 Task: Make in the project AtlasLine an epic 'Enterprise Resource Planning (ERP) Implementation'. Create in the project AtlasLine an epic 'Network Security Improvements'. Add in the project AtlasLine an epic 'Virtual Private Network (VPN) Implementation'
Action: Mouse moved to (199, 57)
Screenshot: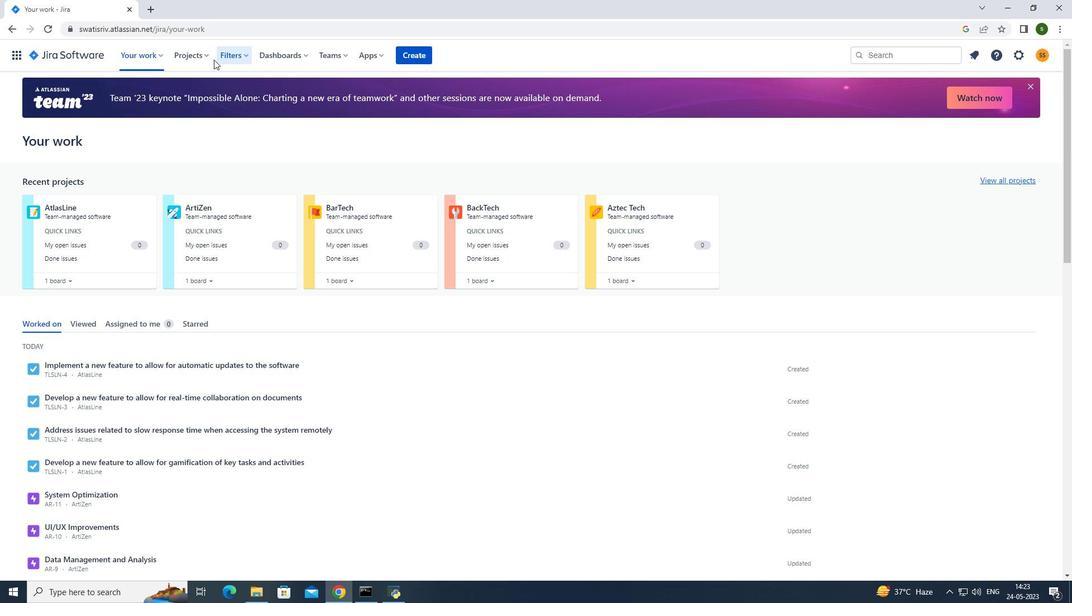 
Action: Mouse pressed left at (199, 57)
Screenshot: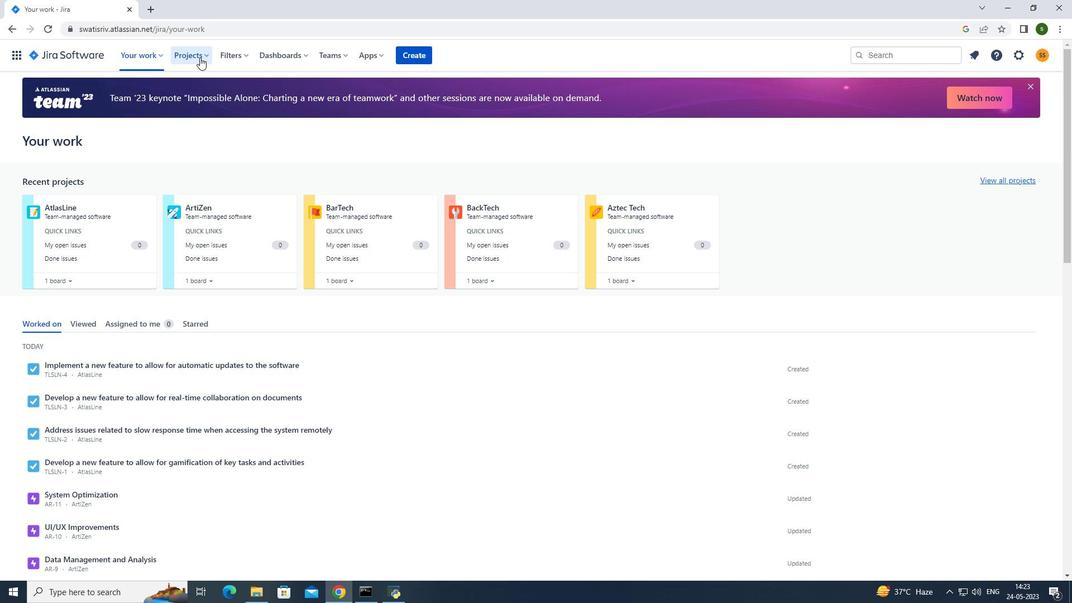 
Action: Mouse moved to (246, 101)
Screenshot: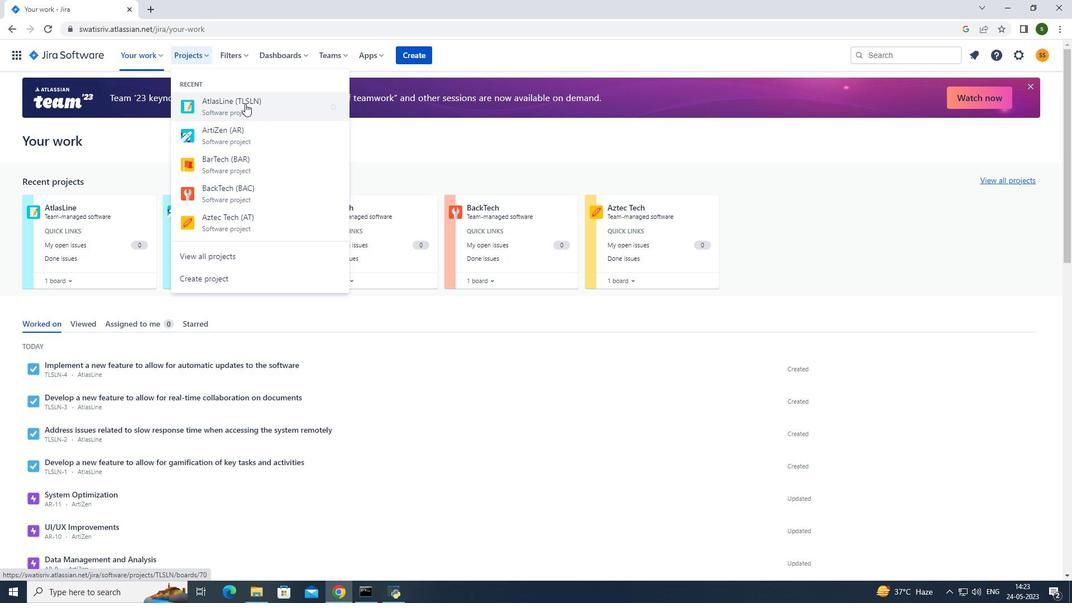 
Action: Mouse pressed left at (246, 101)
Screenshot: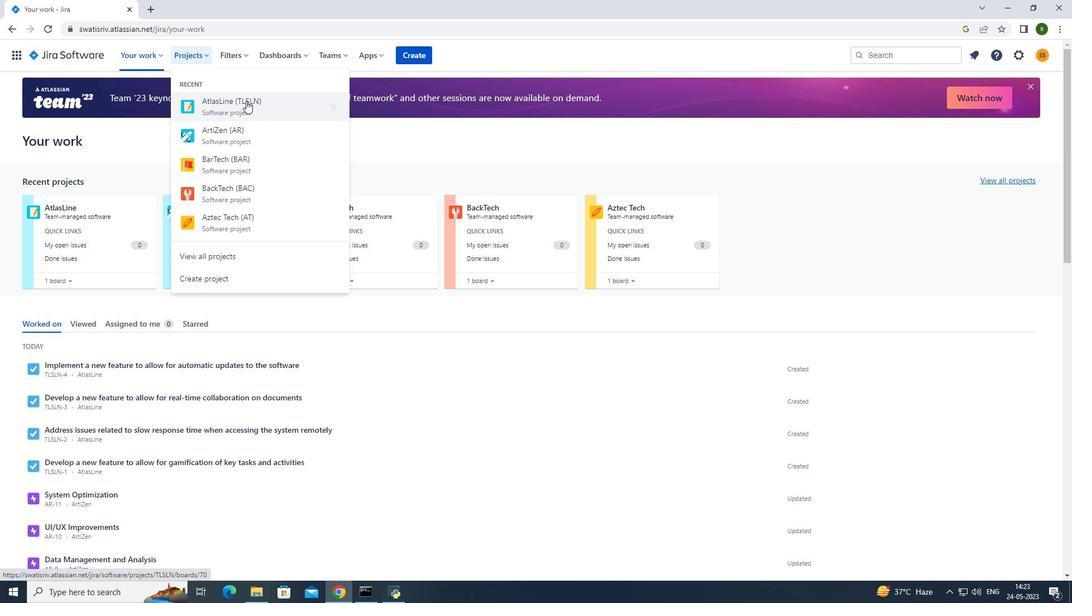 
Action: Mouse moved to (100, 175)
Screenshot: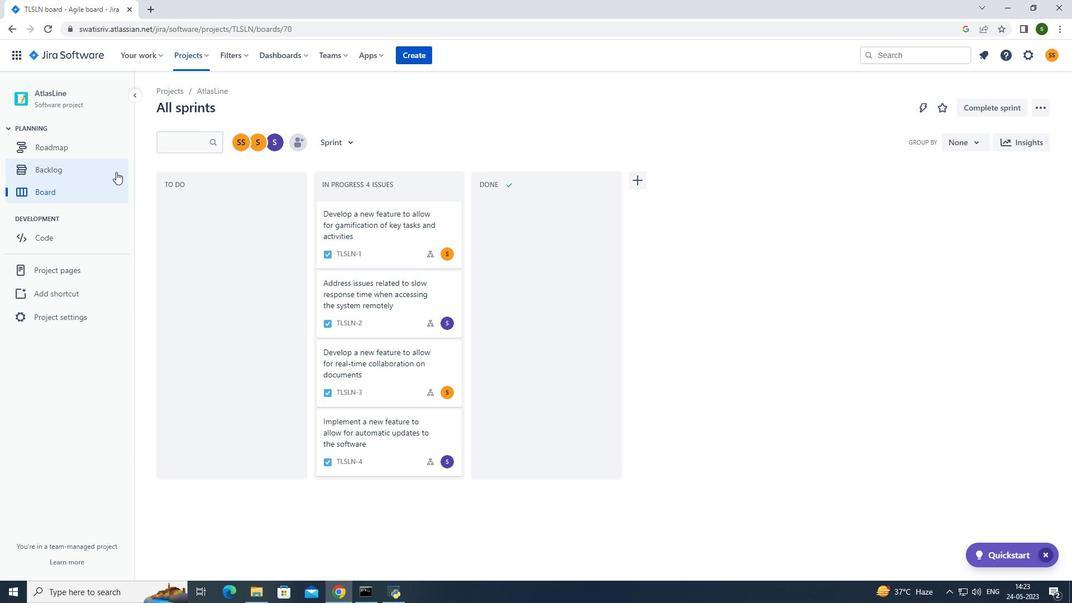
Action: Mouse pressed left at (100, 175)
Screenshot: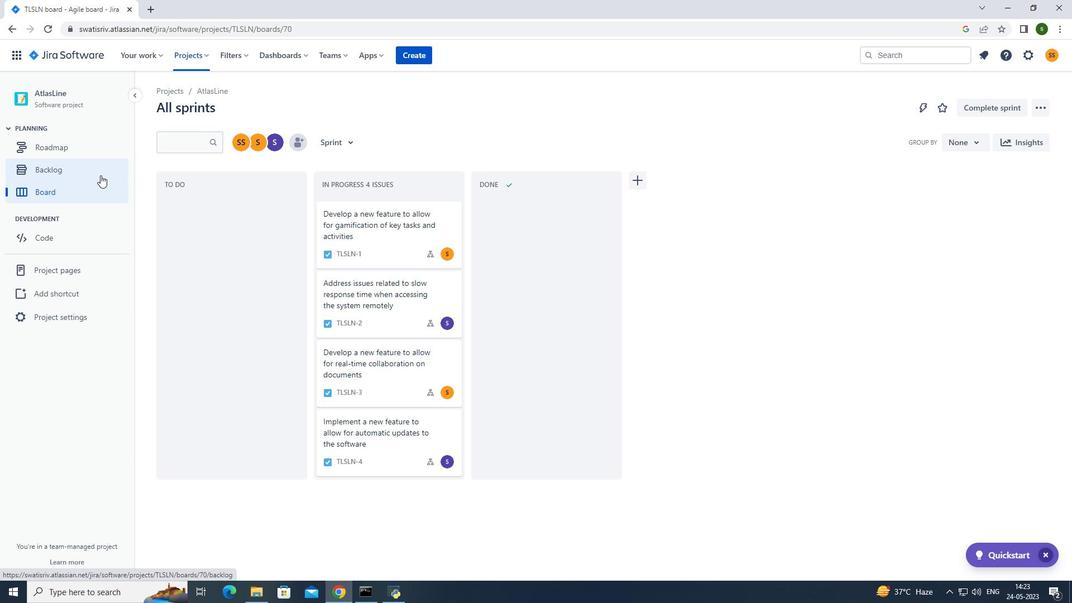 
Action: Mouse moved to (335, 142)
Screenshot: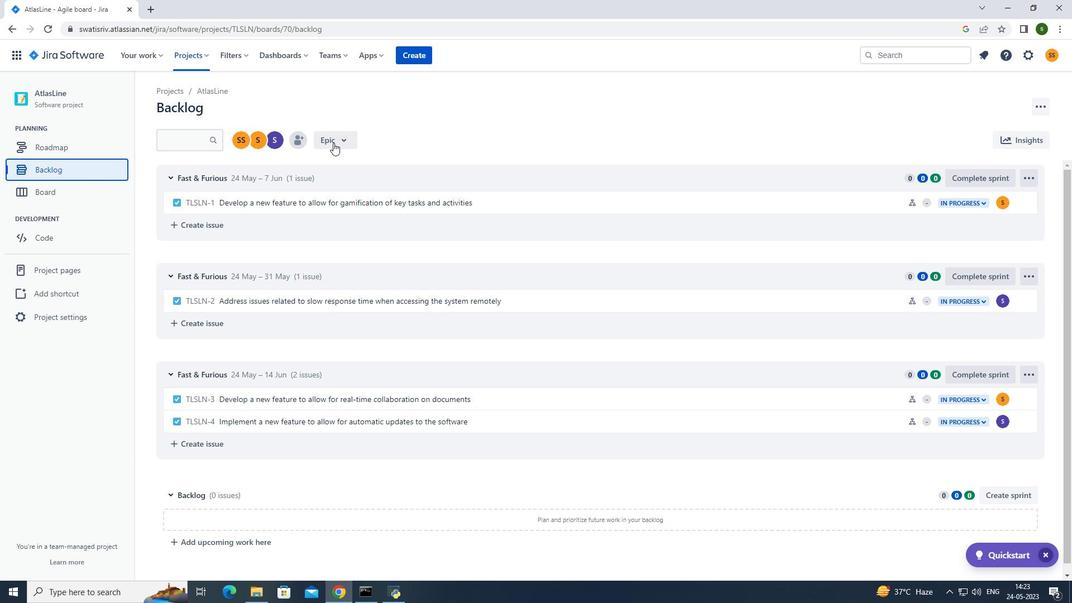 
Action: Mouse pressed left at (335, 142)
Screenshot: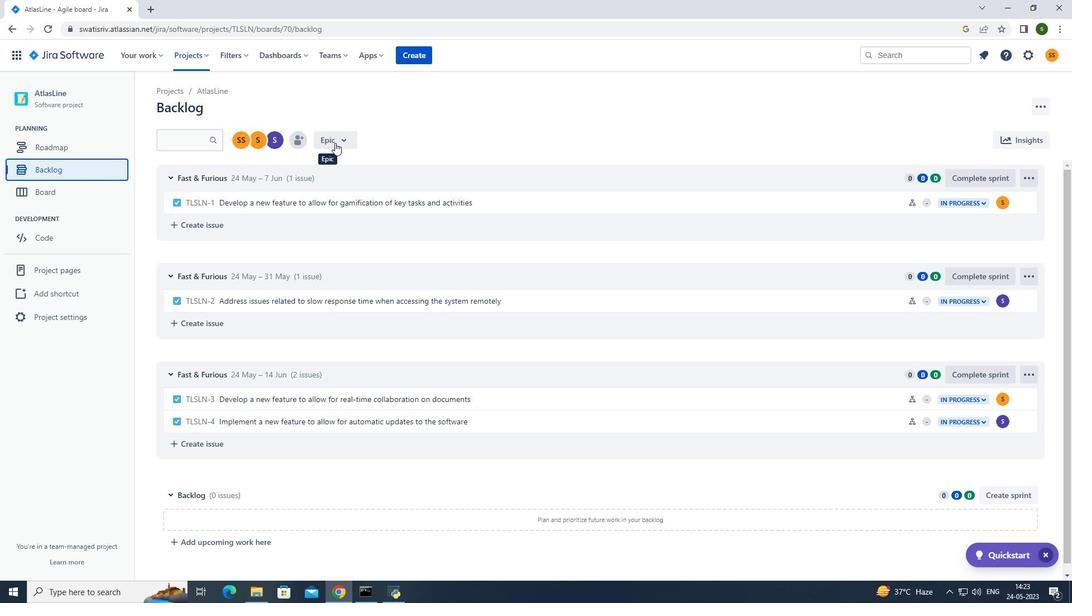 
Action: Mouse moved to (330, 208)
Screenshot: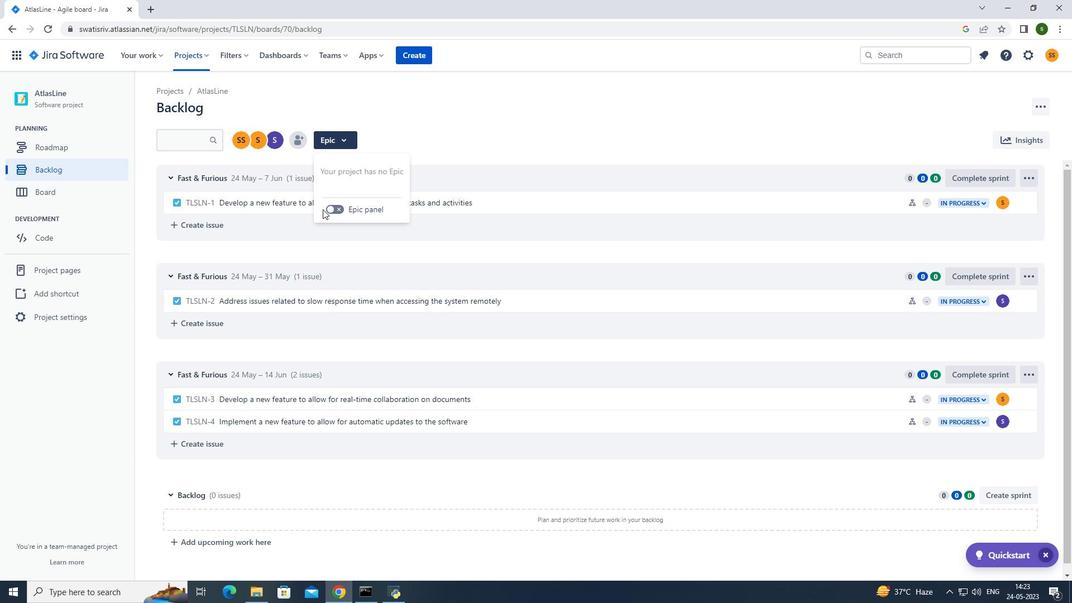 
Action: Mouse pressed left at (330, 208)
Screenshot: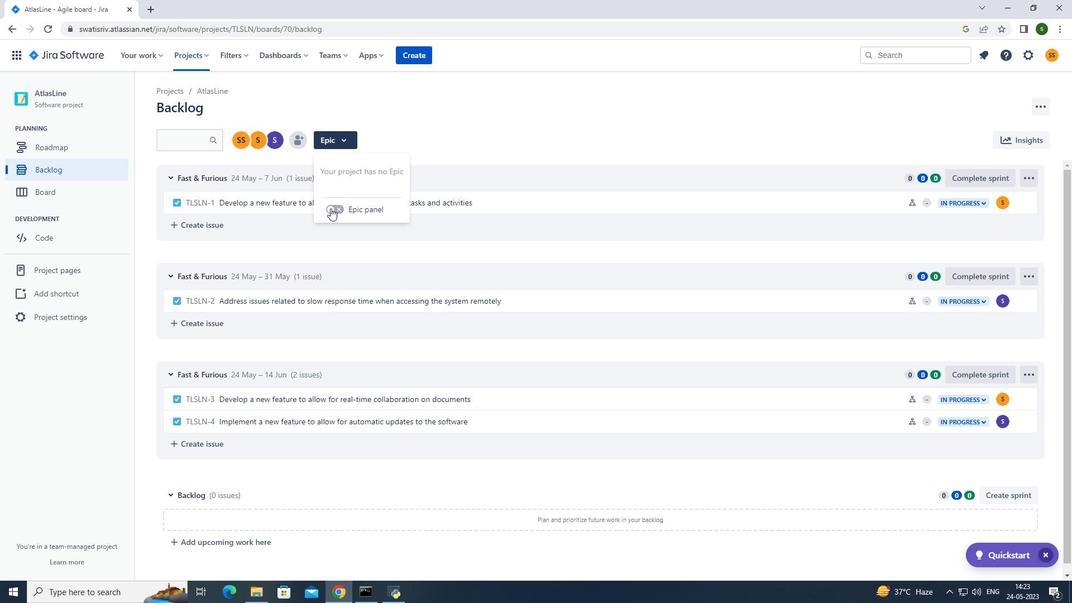 
Action: Mouse moved to (257, 382)
Screenshot: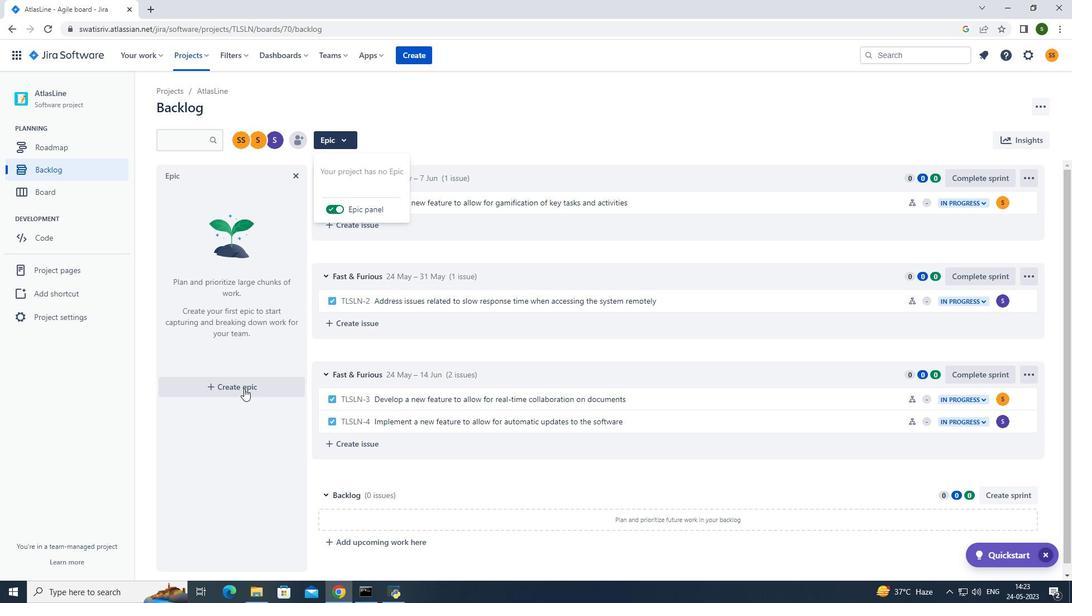 
Action: Mouse pressed left at (257, 382)
Screenshot: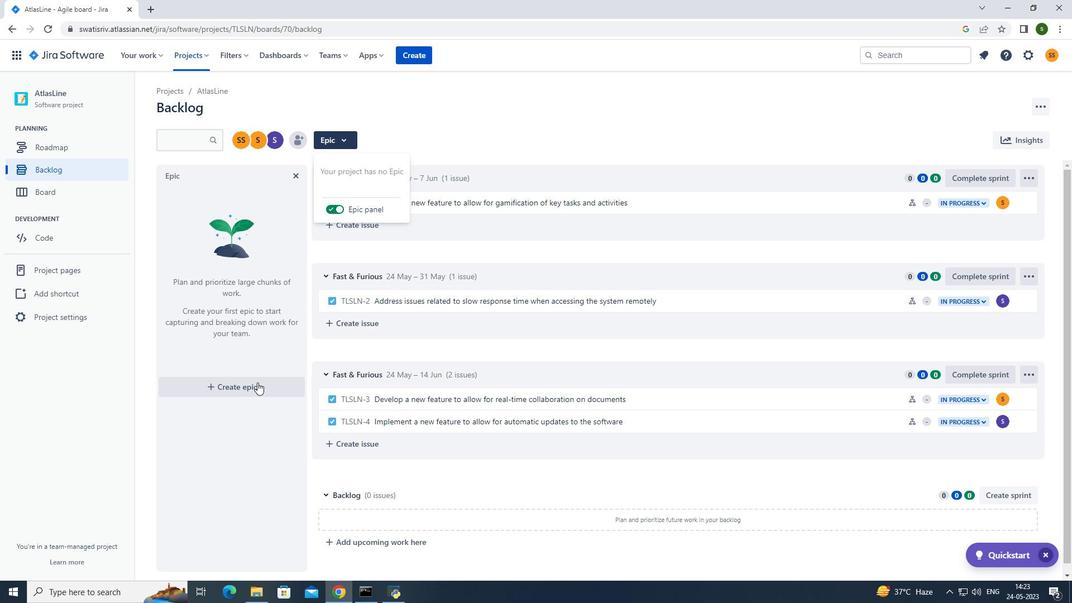 
Action: Mouse moved to (235, 385)
Screenshot: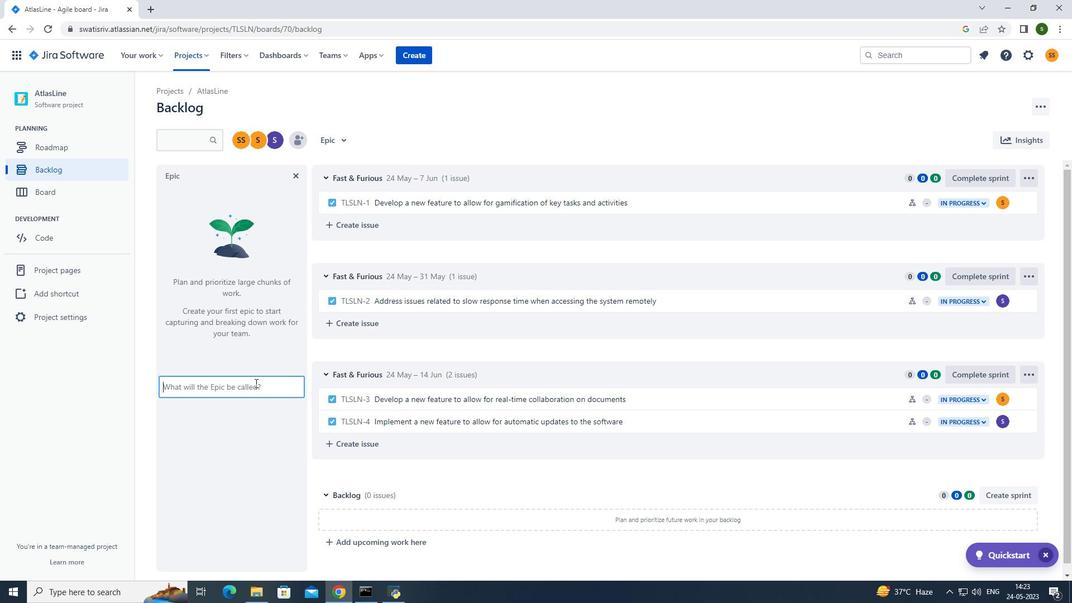 
Action: Key pressed <Key.caps_lock>E<Key.caps_lock>nterprise<Key.space><Key.caps_lock>R<Key.caps_lock>esource<Key.space><Key.caps_lock>P<Key.caps_lock>lanning<Key.space><Key.shift_r>(<Key.caps_lock>ERP<Key.shift_r>)<Key.space>I<Key.caps_lock>mplementation<Key.enter>
Screenshot: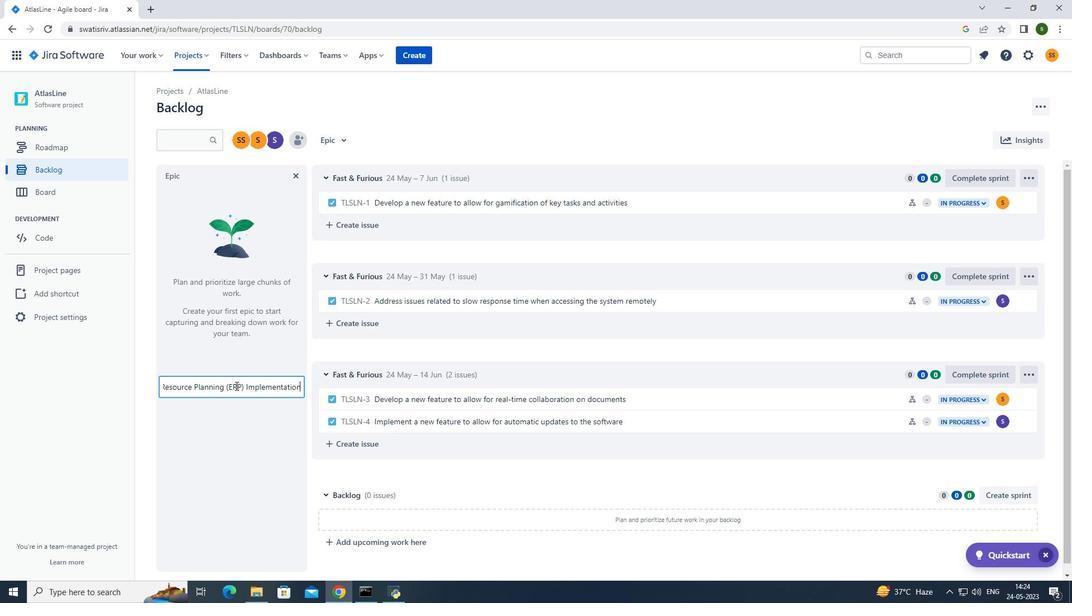 
Action: Mouse moved to (193, 58)
Screenshot: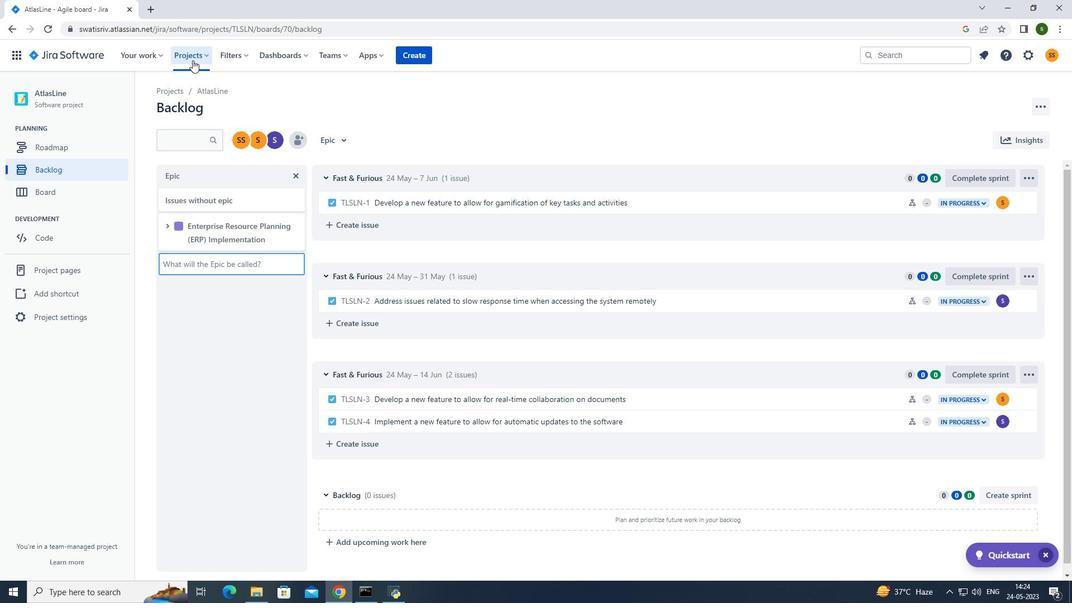 
Action: Mouse pressed left at (193, 58)
Screenshot: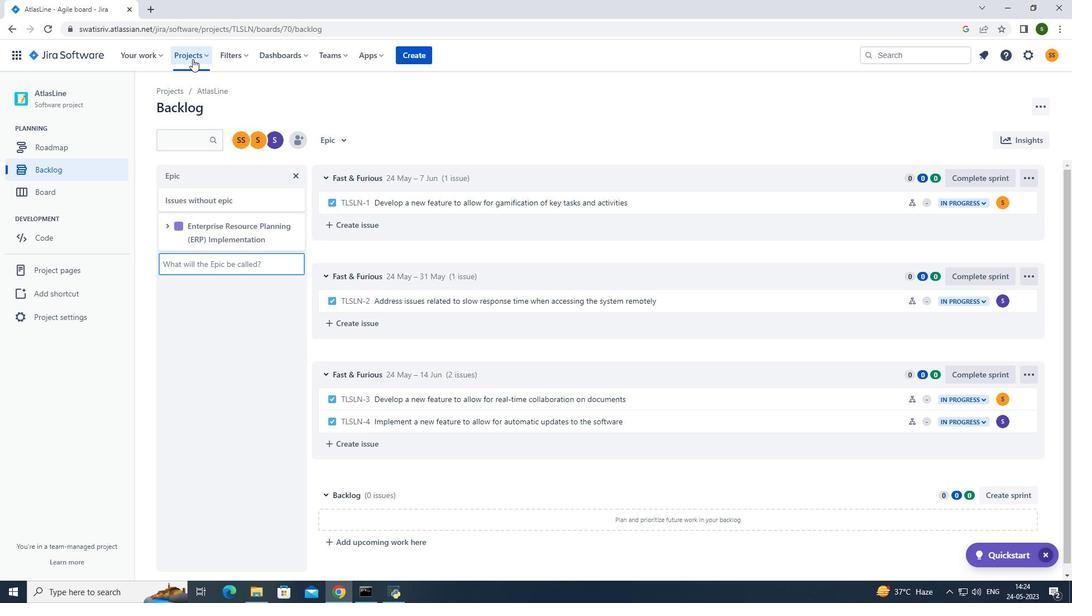 
Action: Mouse moved to (232, 111)
Screenshot: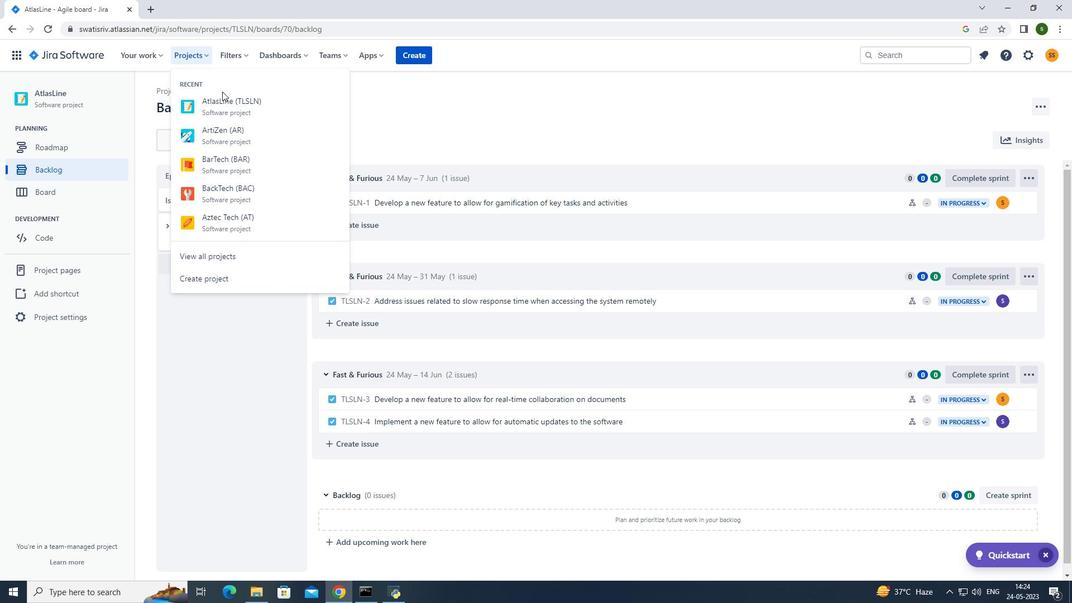 
Action: Mouse pressed left at (232, 111)
Screenshot: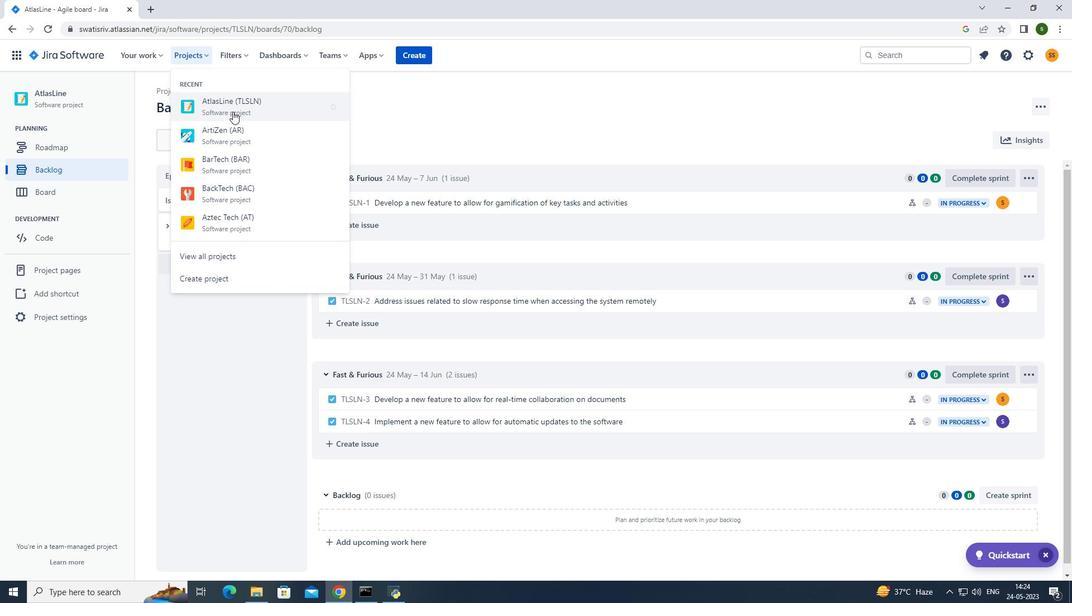 
Action: Mouse moved to (63, 166)
Screenshot: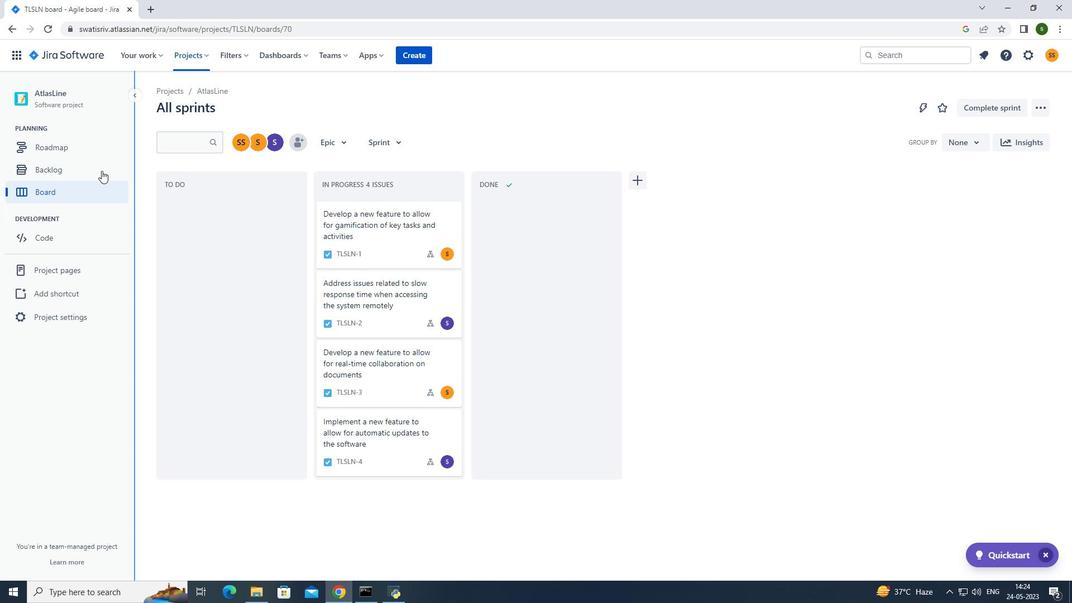 
Action: Mouse pressed left at (63, 166)
Screenshot: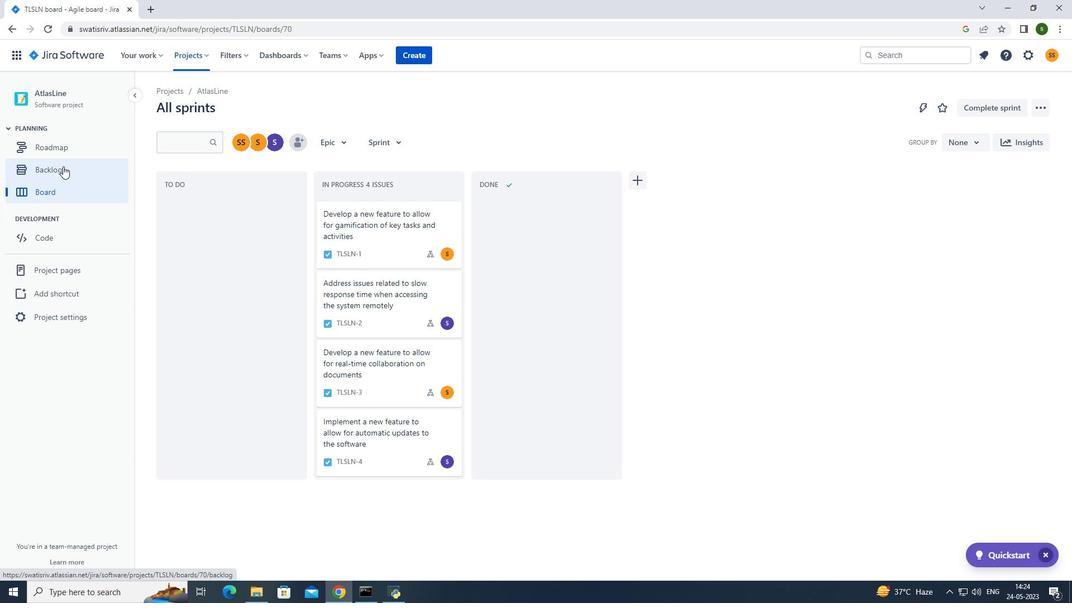 
Action: Mouse moved to (223, 264)
Screenshot: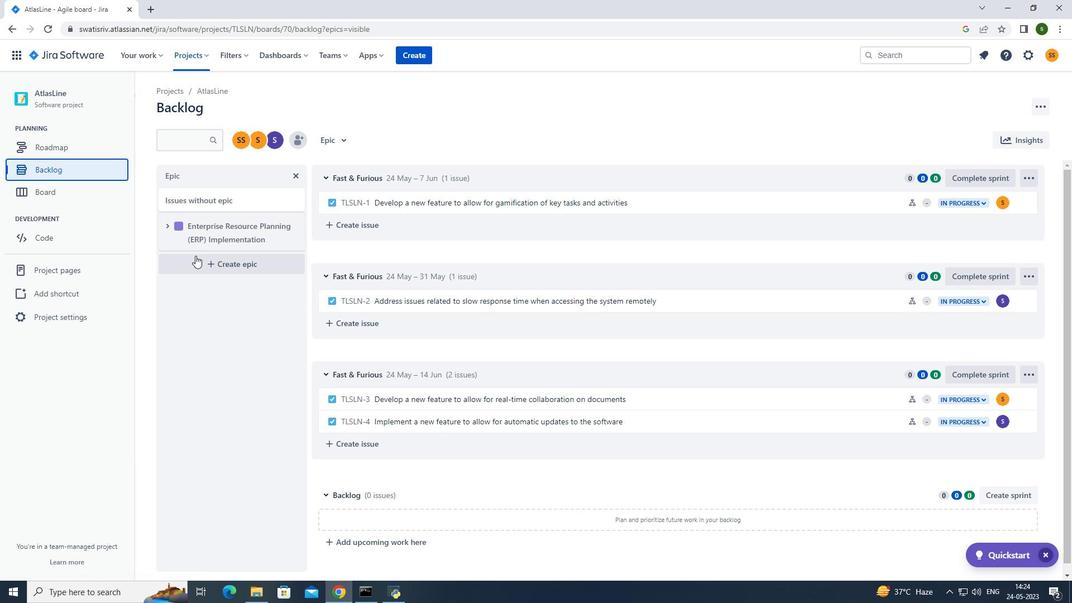 
Action: Mouse pressed left at (223, 264)
Screenshot: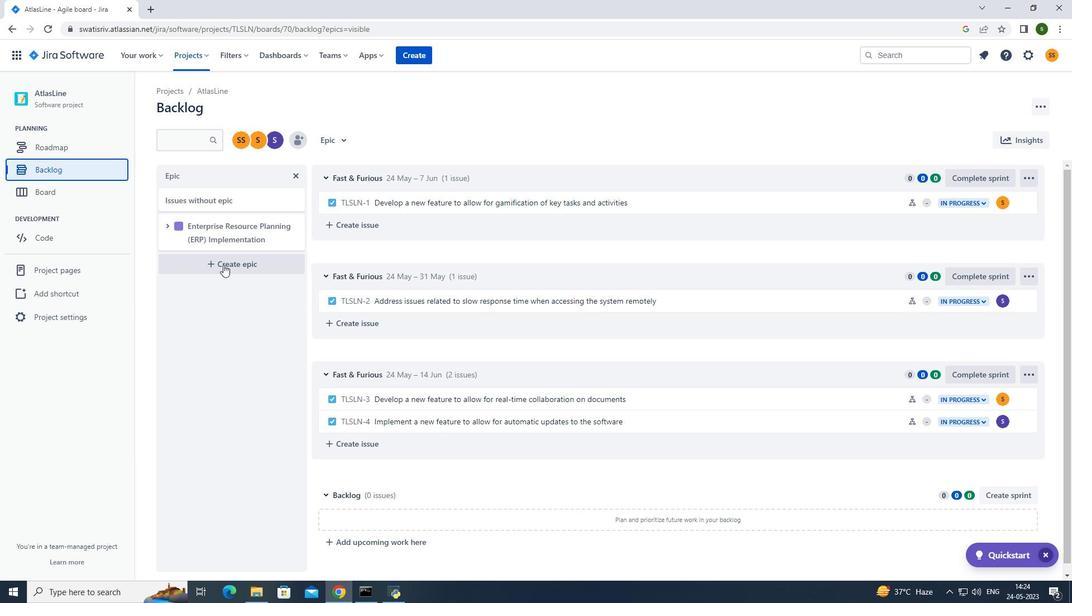
Action: Mouse moved to (226, 266)
Screenshot: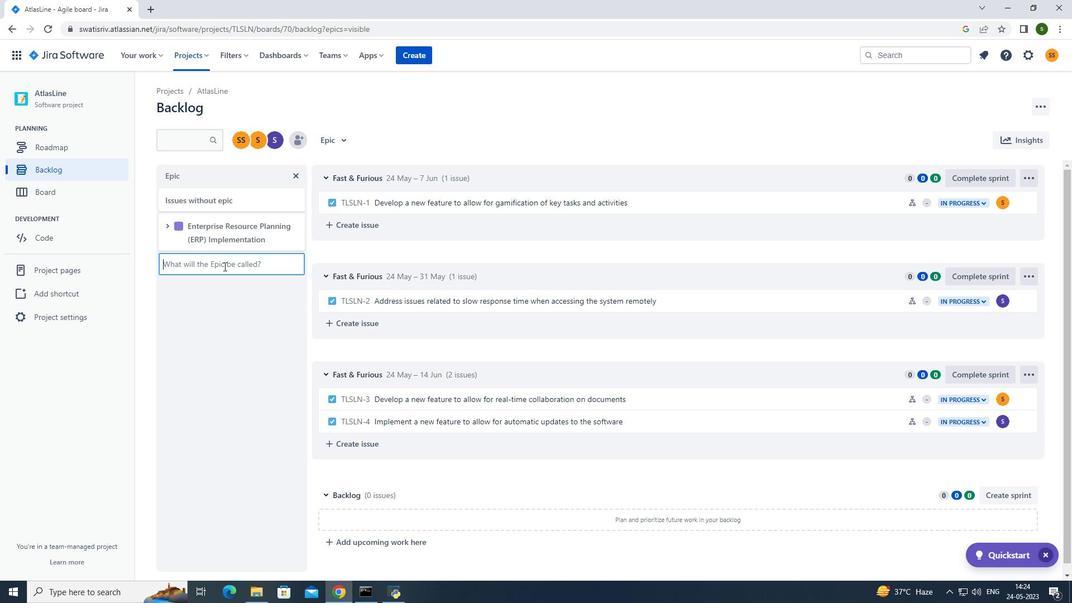 
Action: Key pressed <Key.caps_lock>N<Key.caps_lock>etwork<Key.space><Key.caps_lock>S<Key.caps_lock>ecurity<Key.space><Key.caps_lock>I<Key.caps_lock>mprovements<Key.enter>
Screenshot: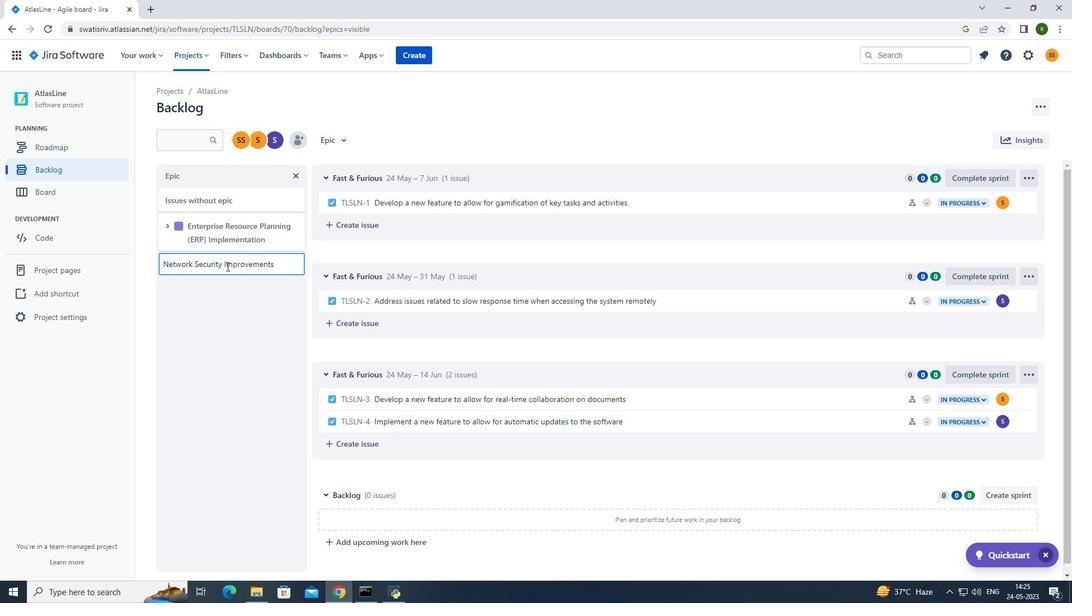
Action: Mouse moved to (192, 50)
Screenshot: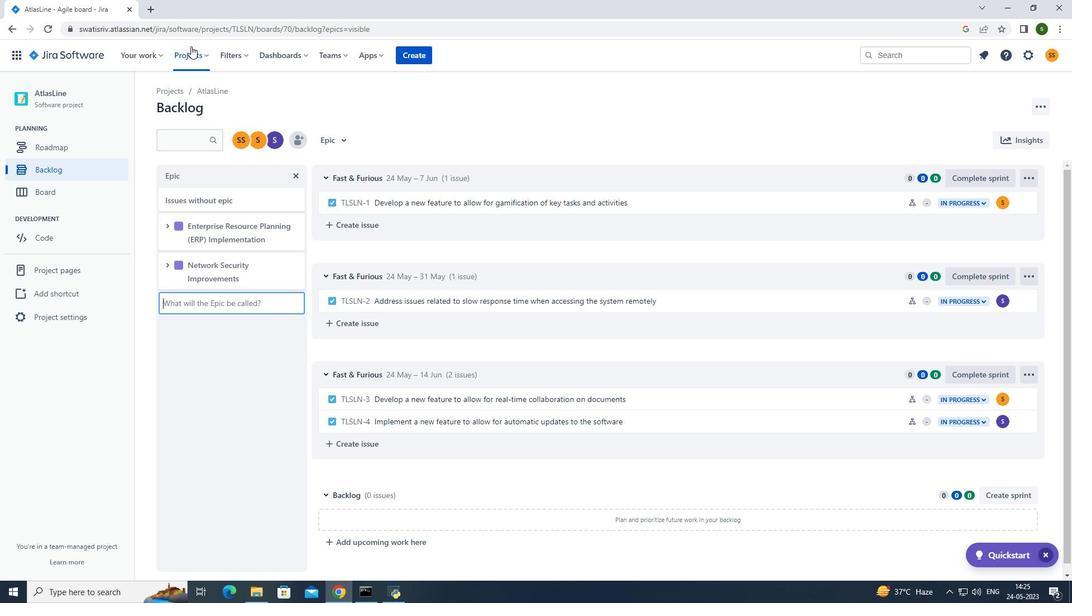 
Action: Mouse pressed left at (192, 50)
Screenshot: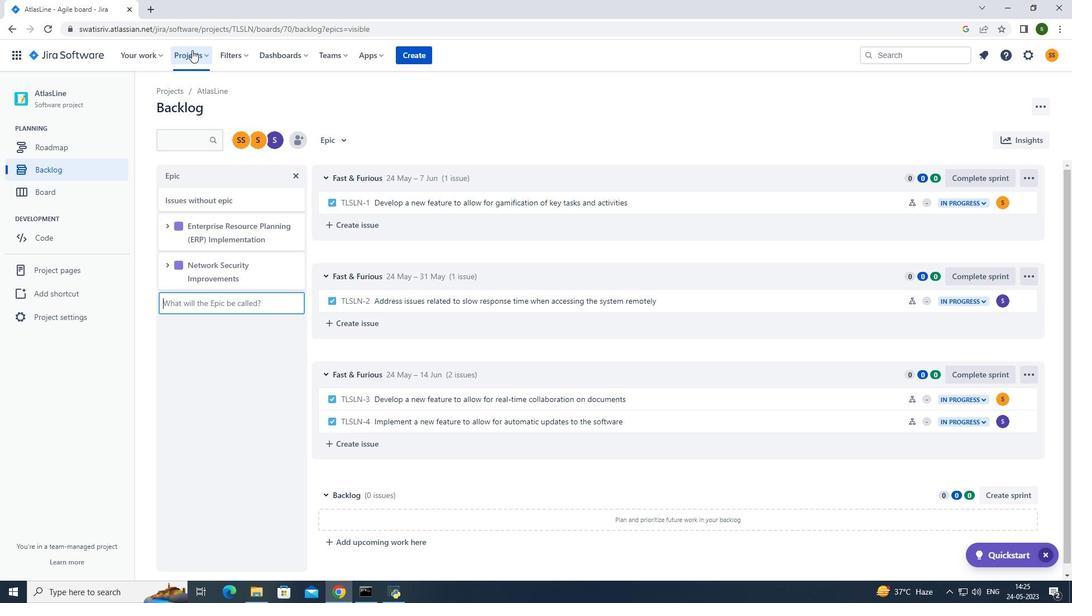 
Action: Mouse moved to (236, 107)
Screenshot: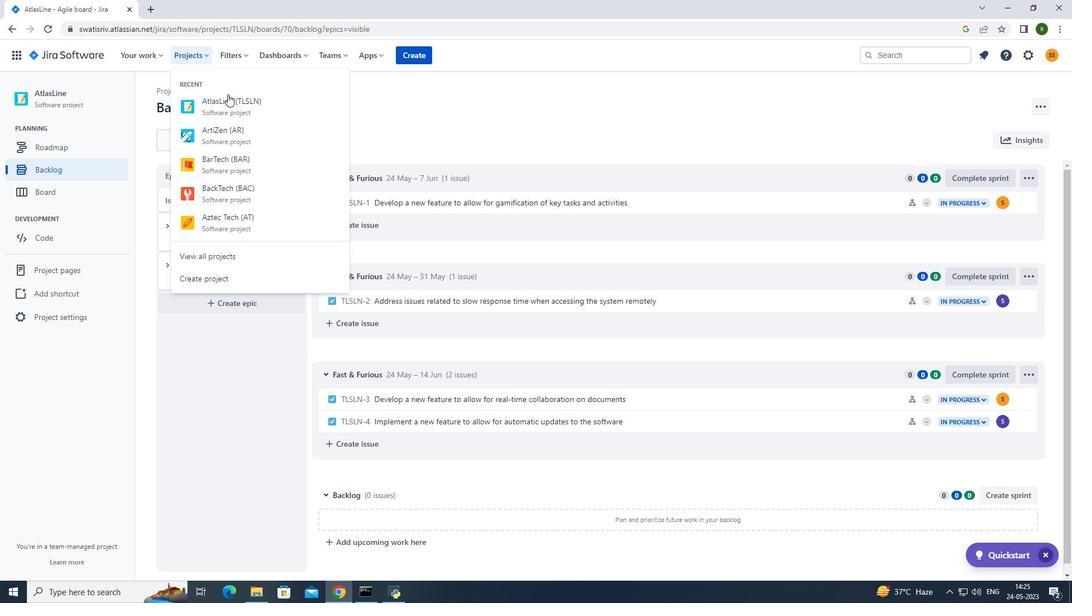
Action: Mouse pressed left at (236, 107)
Screenshot: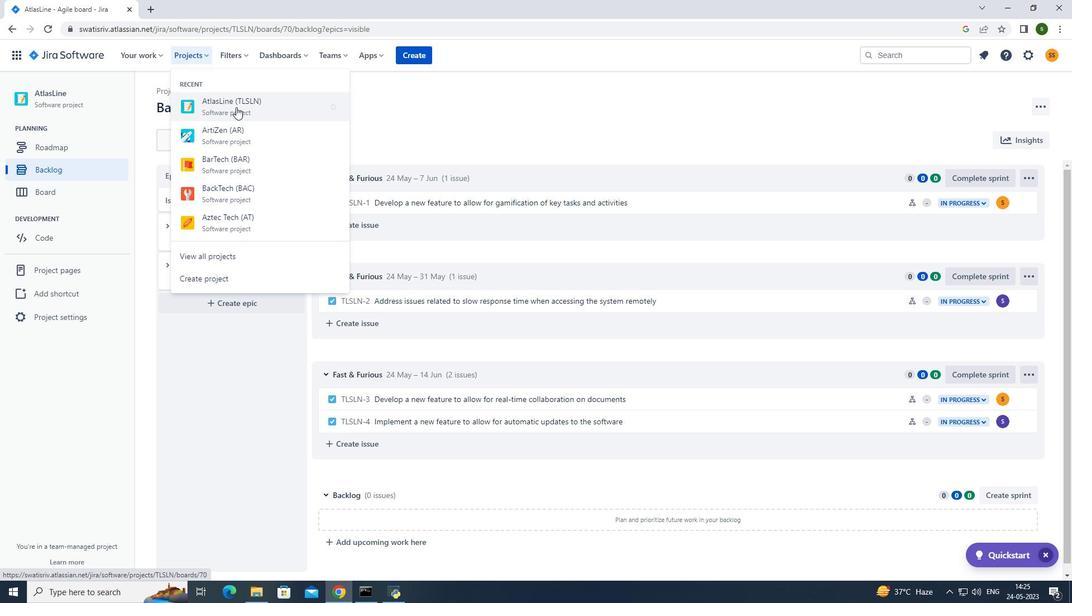 
Action: Mouse moved to (74, 174)
Screenshot: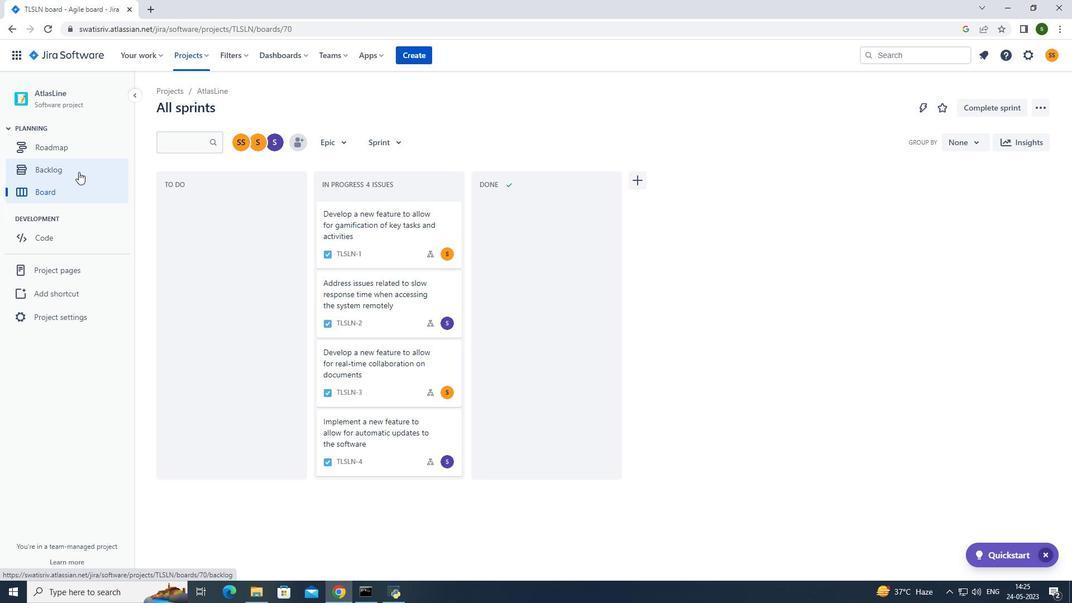 
Action: Mouse pressed left at (74, 174)
Screenshot: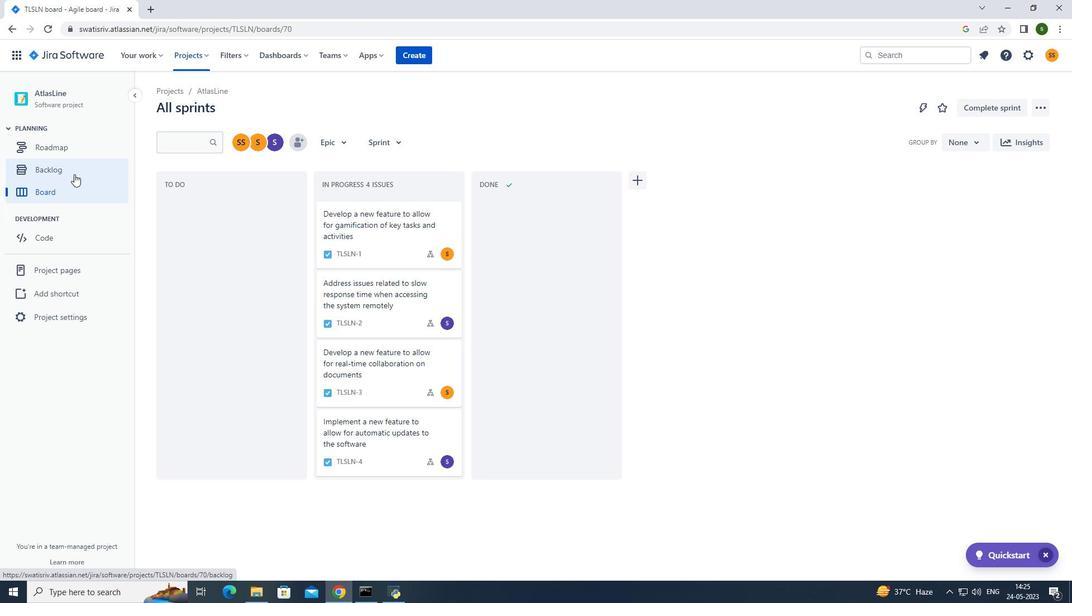 
Action: Mouse moved to (222, 297)
Screenshot: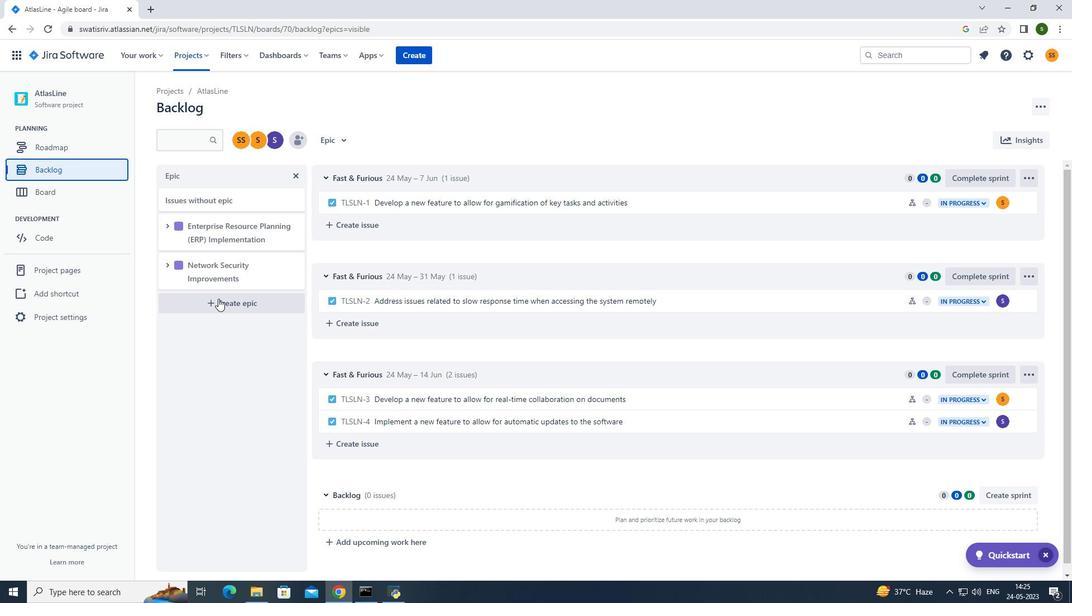 
Action: Mouse pressed left at (222, 297)
Screenshot: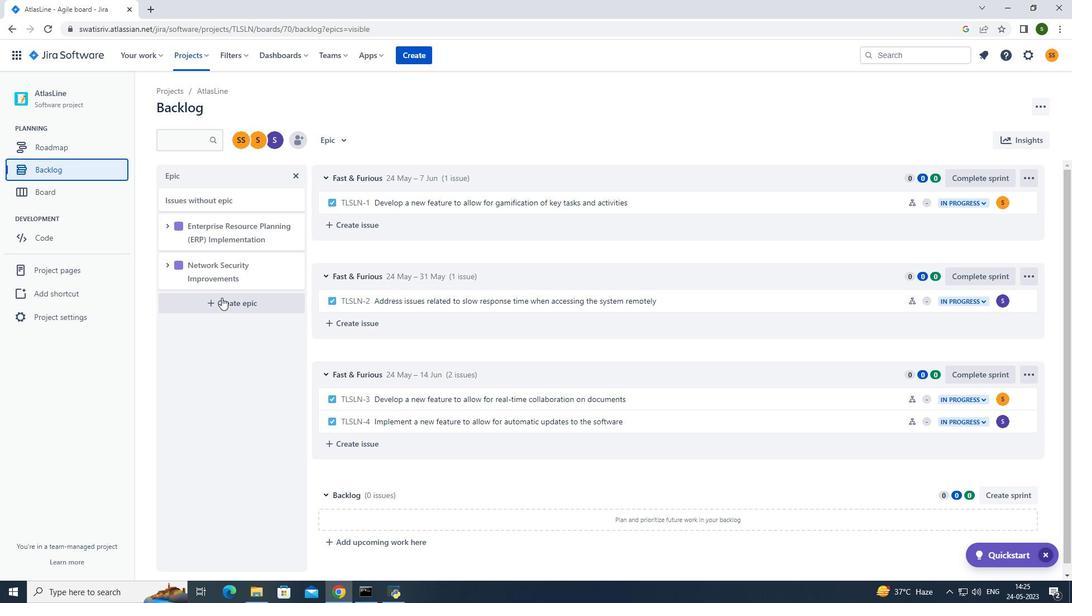 
Action: Key pressed <Key.caps_lock>V<Key.caps_lock>irtual<Key.space><Key.caps_lock>P<Key.caps_lock>r<Key.caps_lock>IV<Key.backspace><Key.caps_lock><Key.backspace>ivate<Key.space><Key.caps_lock>N<Key.caps_lock>ewtwork<Key.space><Key.shift_r>(<Key.caps_lock>VPN<Key.shift_r>)<Key.space><Key.caps_lock><Key.caps_lock>I<Key.caps_lock>mplementation
Screenshot: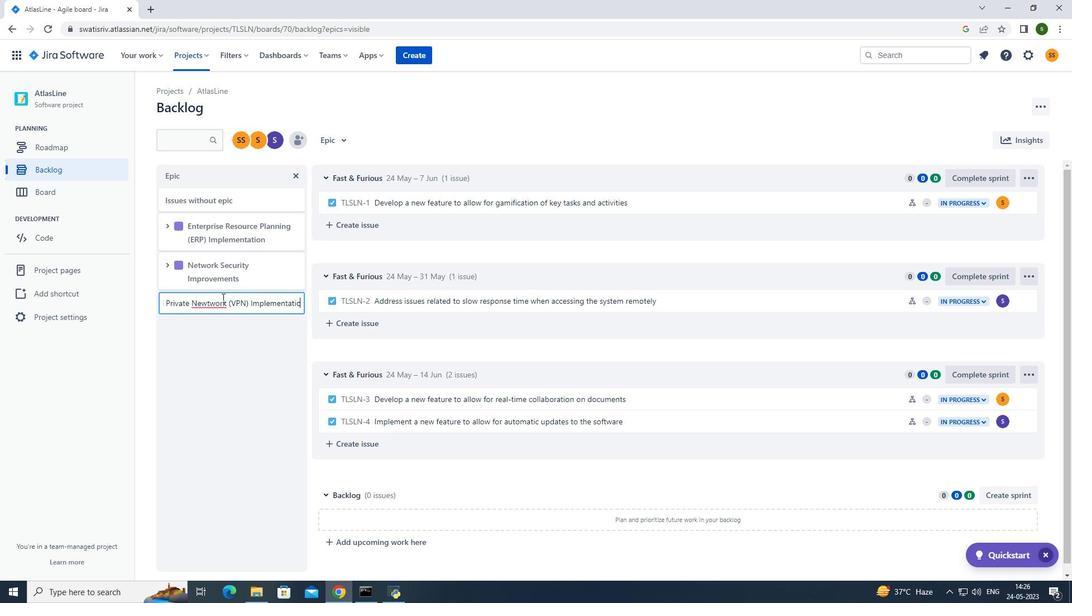 
Action: Mouse moved to (201, 303)
Screenshot: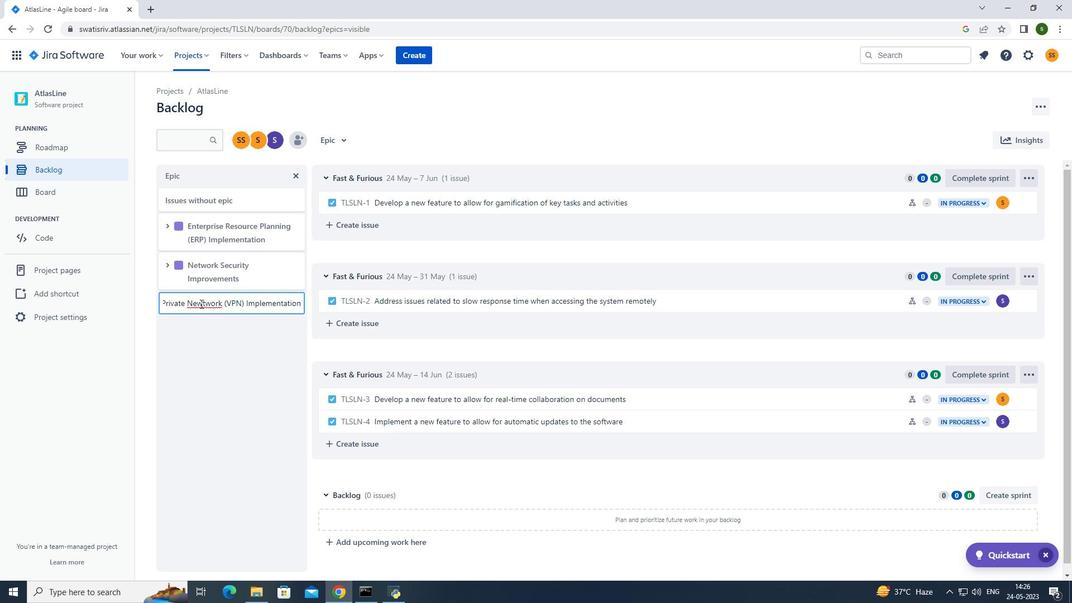 
Action: Mouse pressed left at (201, 303)
Screenshot: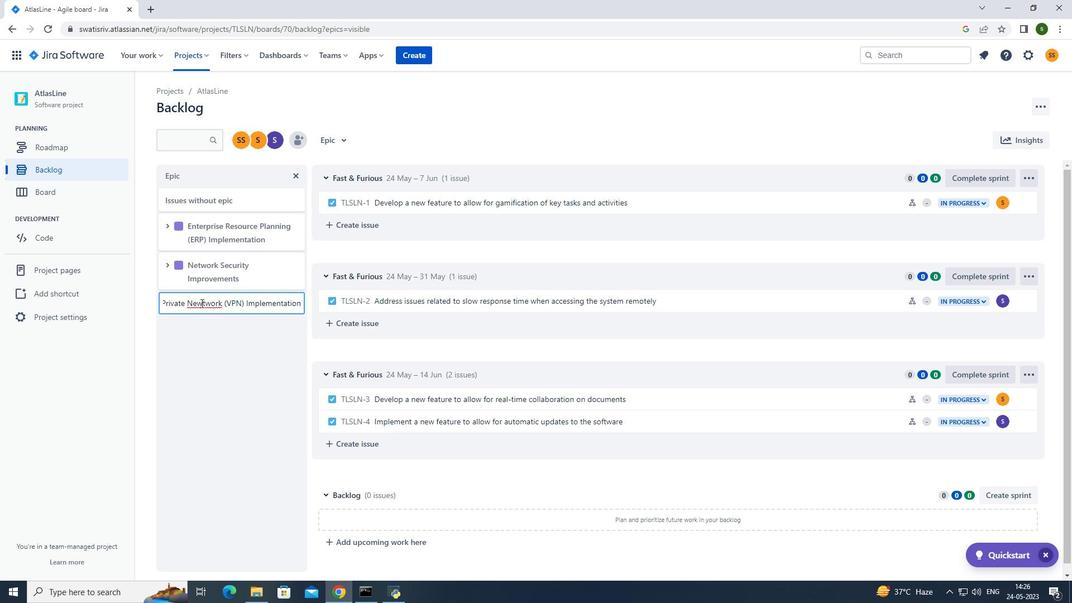 
Action: Mouse moved to (217, 303)
Screenshot: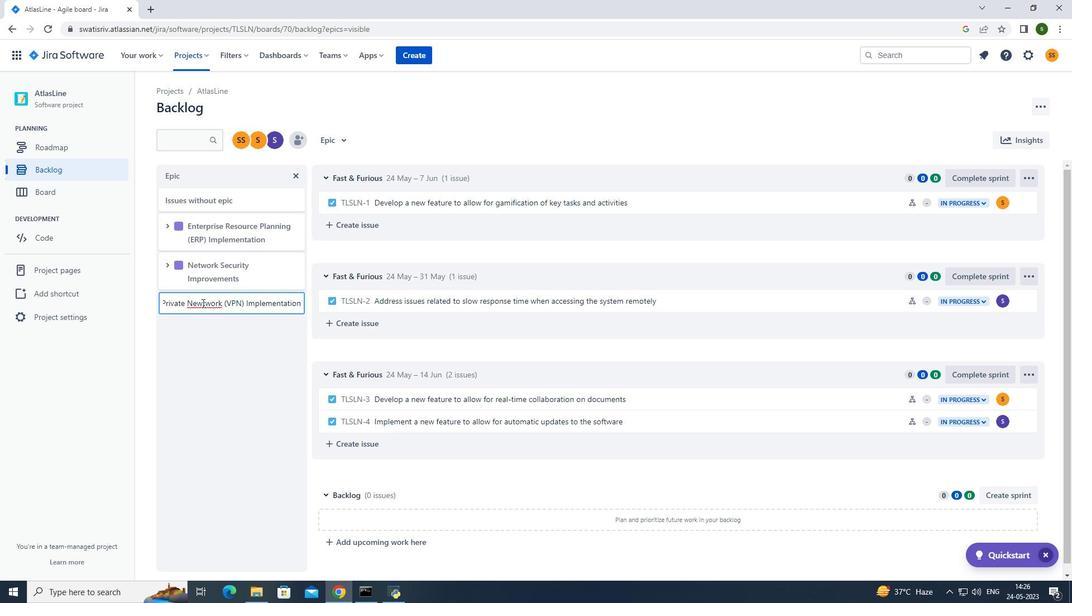 
Action: Key pressed <Key.backspace>
Screenshot: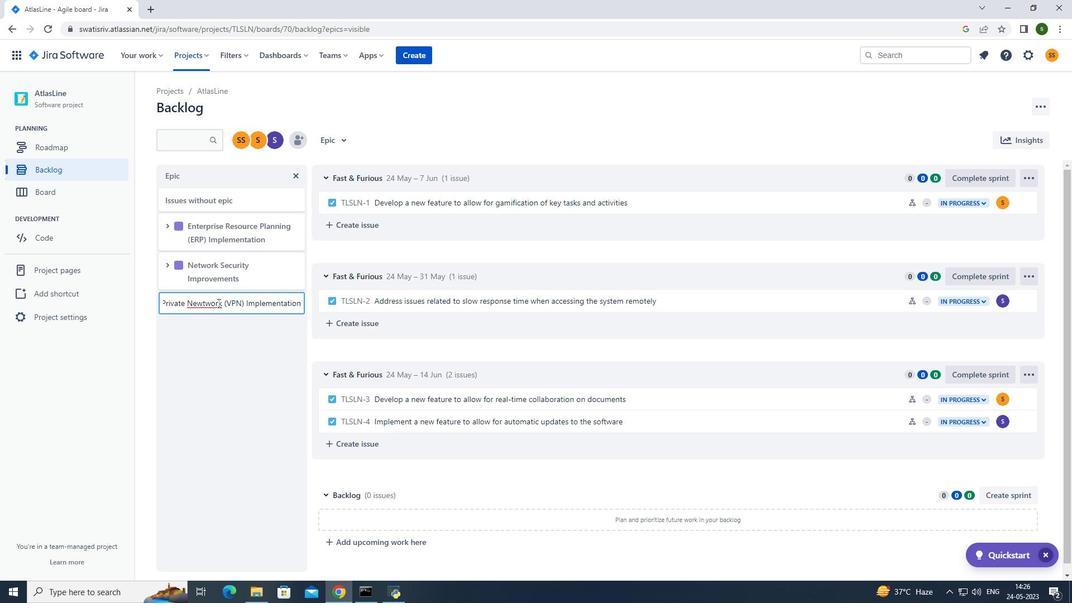 
Action: Mouse moved to (277, 394)
Screenshot: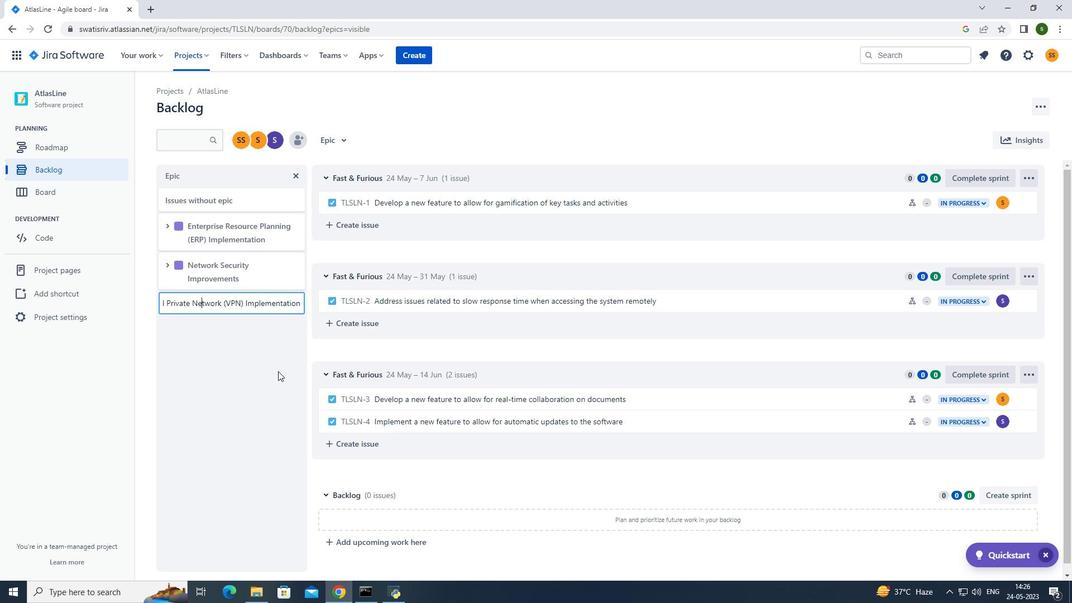 
Action: Mouse pressed left at (277, 394)
Screenshot: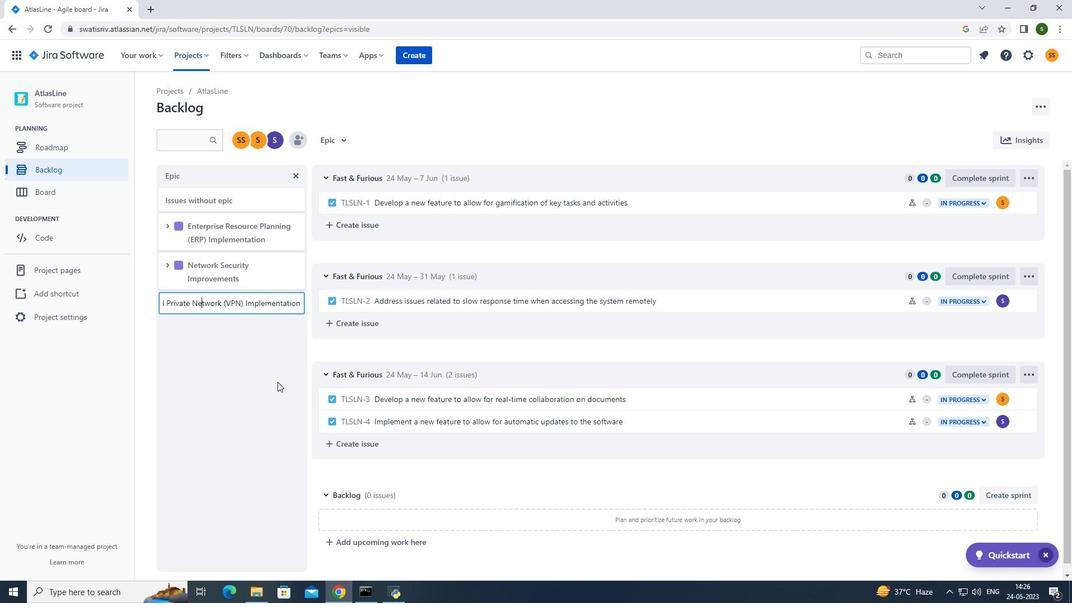 
Action: Mouse moved to (247, 302)
Screenshot: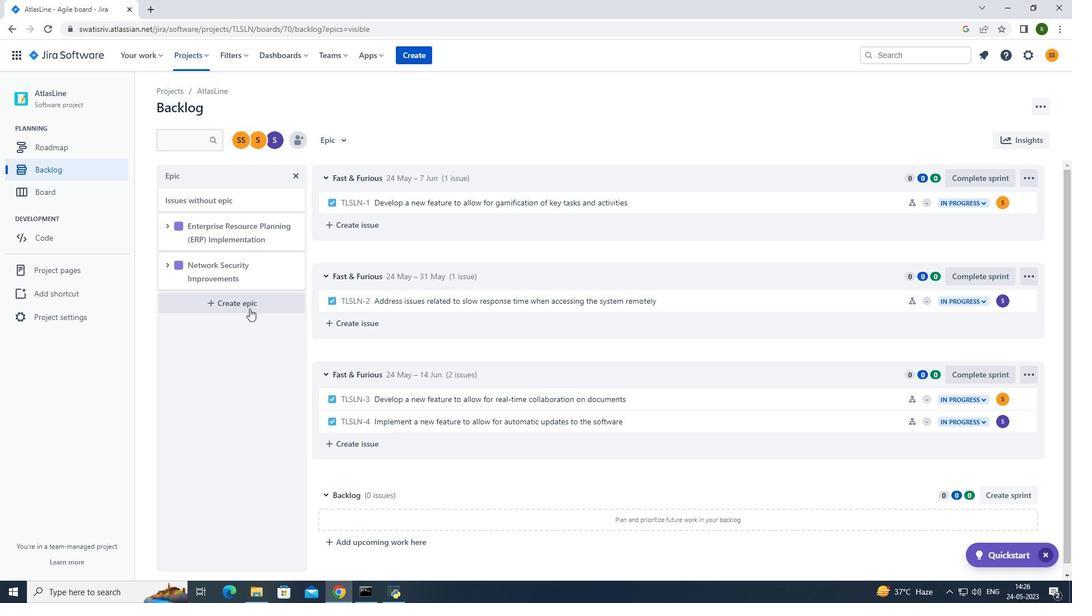 
Action: Mouse pressed left at (247, 302)
Screenshot: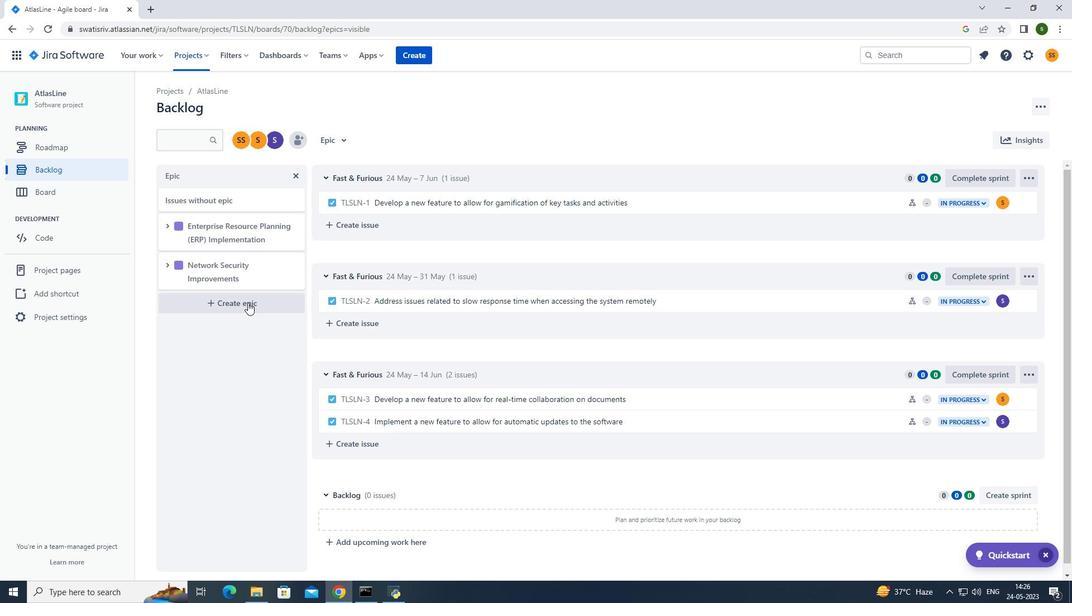 
Action: Mouse moved to (286, 306)
Screenshot: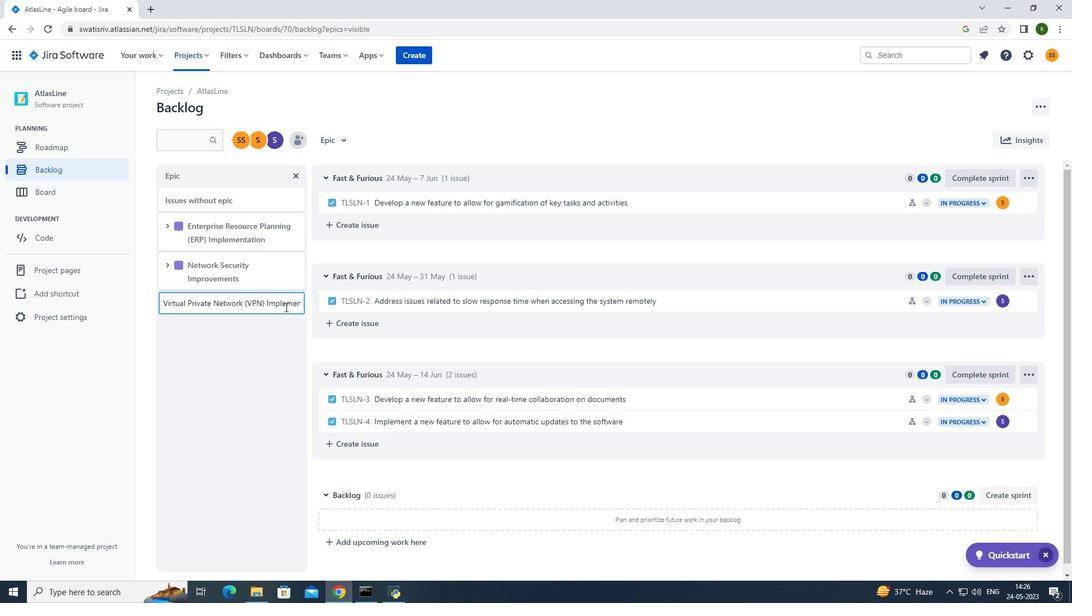 
Action: Mouse pressed left at (286, 306)
Screenshot: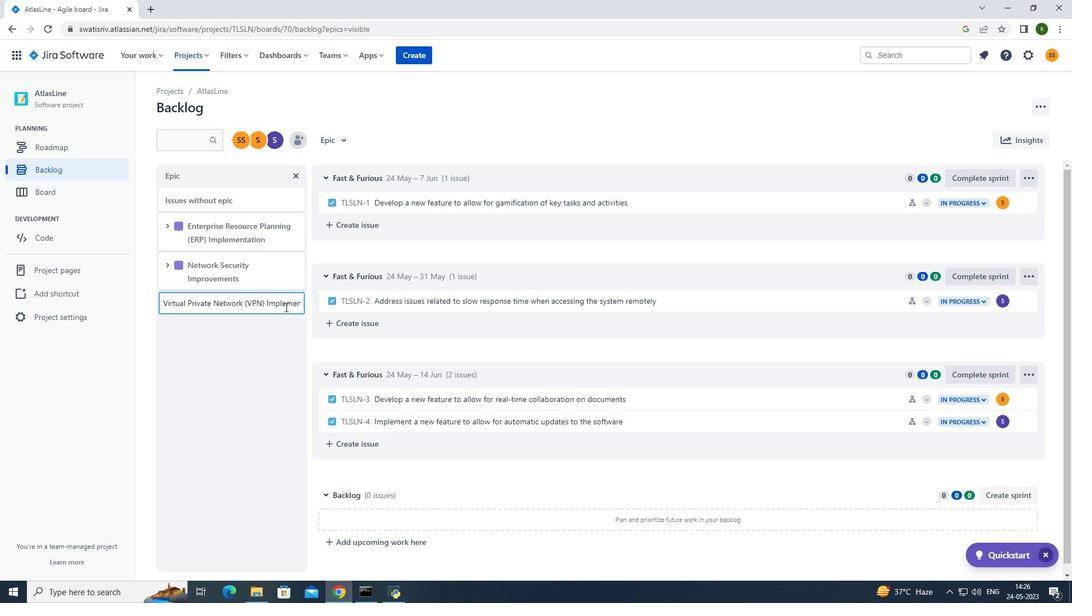 
Action: Key pressed <Key.right><Key.right><Key.right><Key.right><Key.right><Key.right><Key.right><Key.right><Key.right><Key.right><Key.right><Key.right><Key.right><Key.right><Key.right><Key.right><Key.right><Key.right><Key.right><Key.right><Key.right><Key.enter>
Screenshot: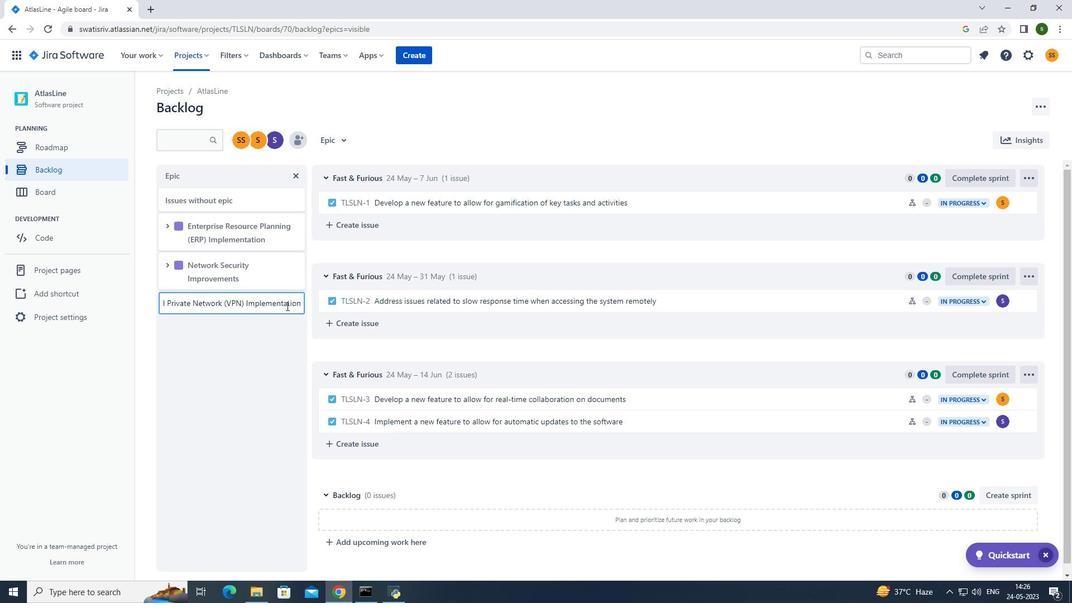 
Action: Mouse moved to (525, 130)
Screenshot: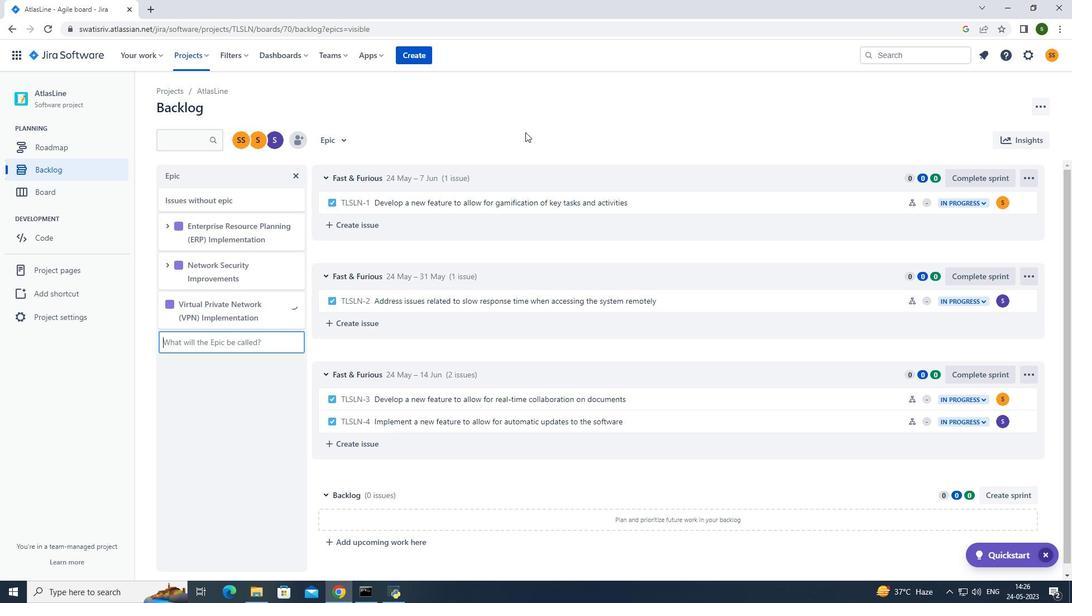 
Action: Mouse pressed left at (525, 130)
Screenshot: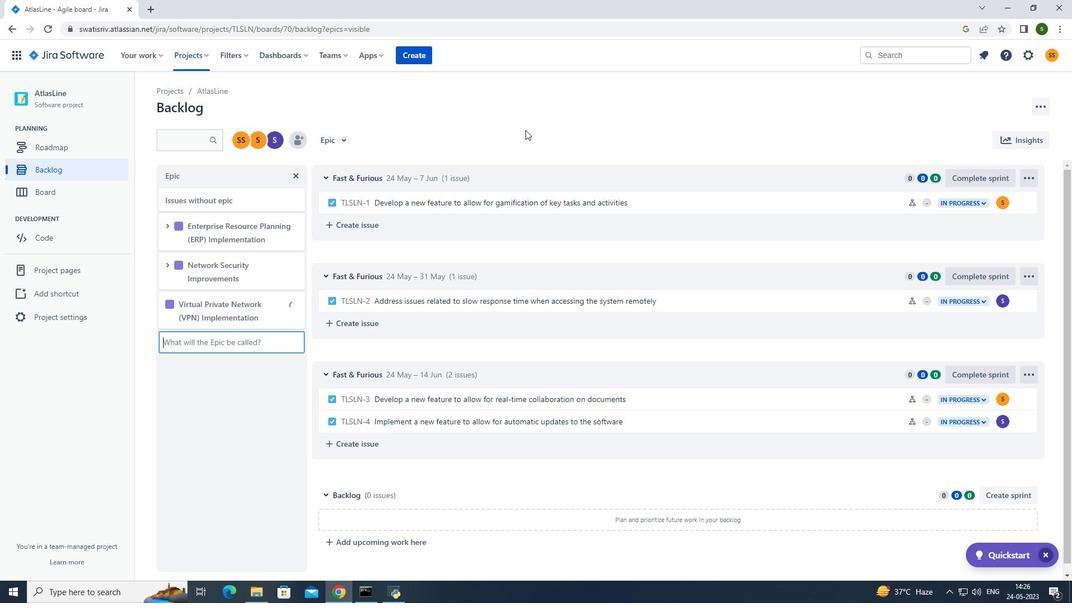 
Action: Mouse moved to (525, 129)
Screenshot: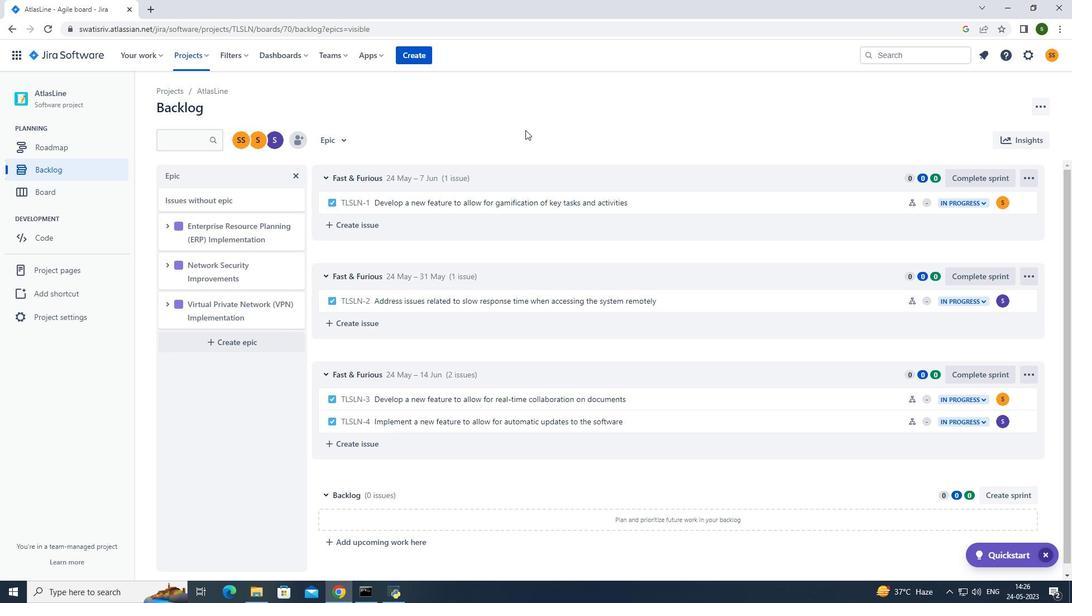 
